 Task: Add the product "Charmin Ultra Soft 2-Ply 244 Sheets per Roll Toilet Paper (4 ct)" to cart from the store "DashMart".
Action: Mouse moved to (59, 83)
Screenshot: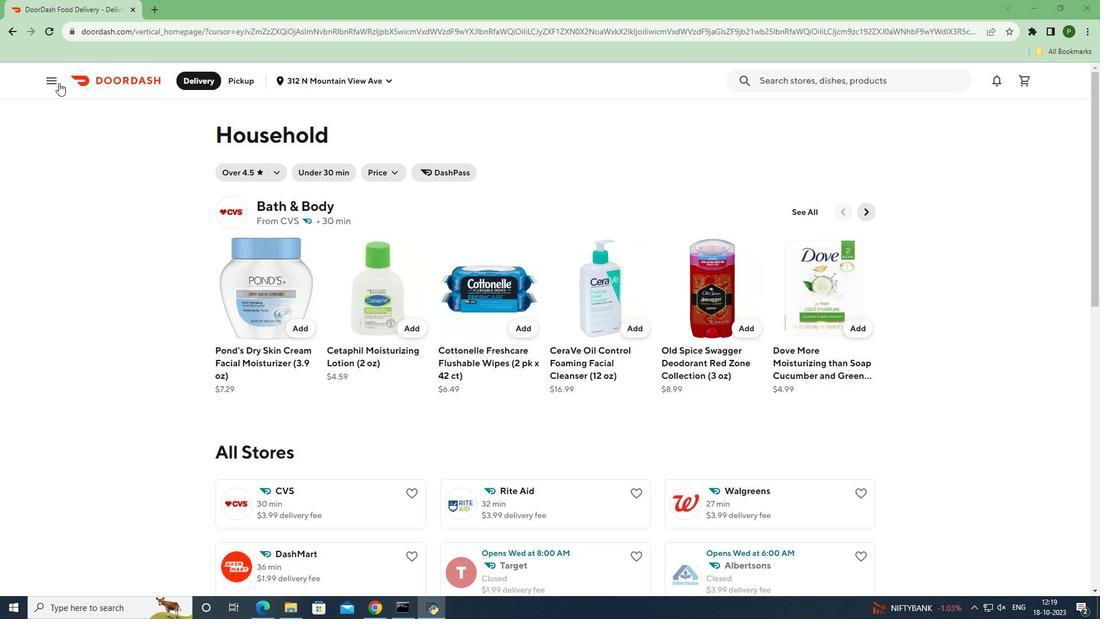 
Action: Mouse pressed left at (59, 83)
Screenshot: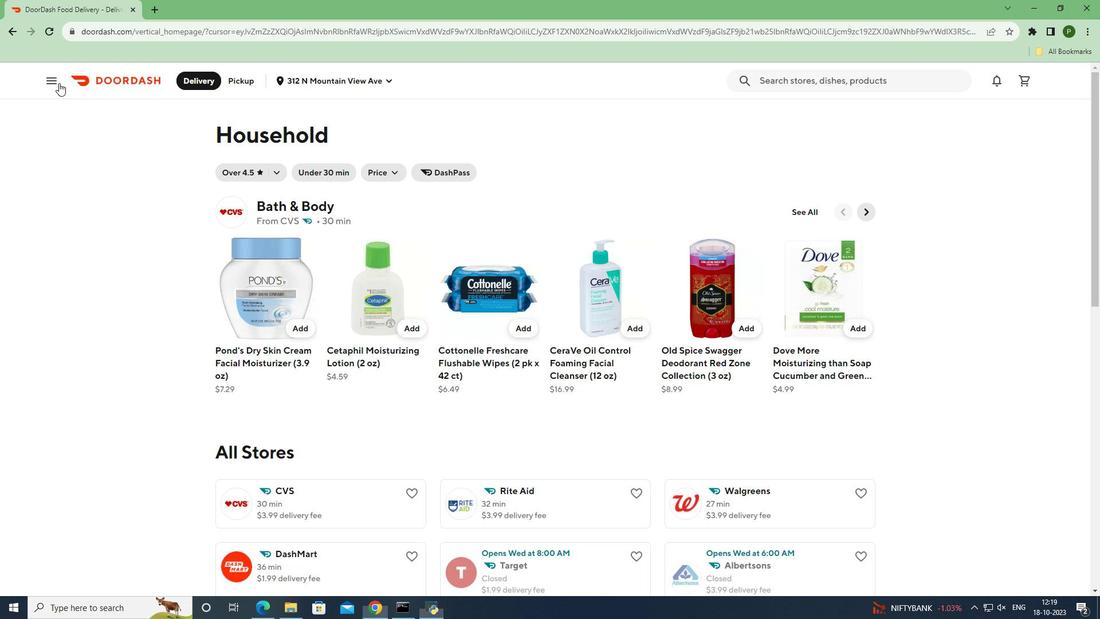 
Action: Mouse moved to (67, 165)
Screenshot: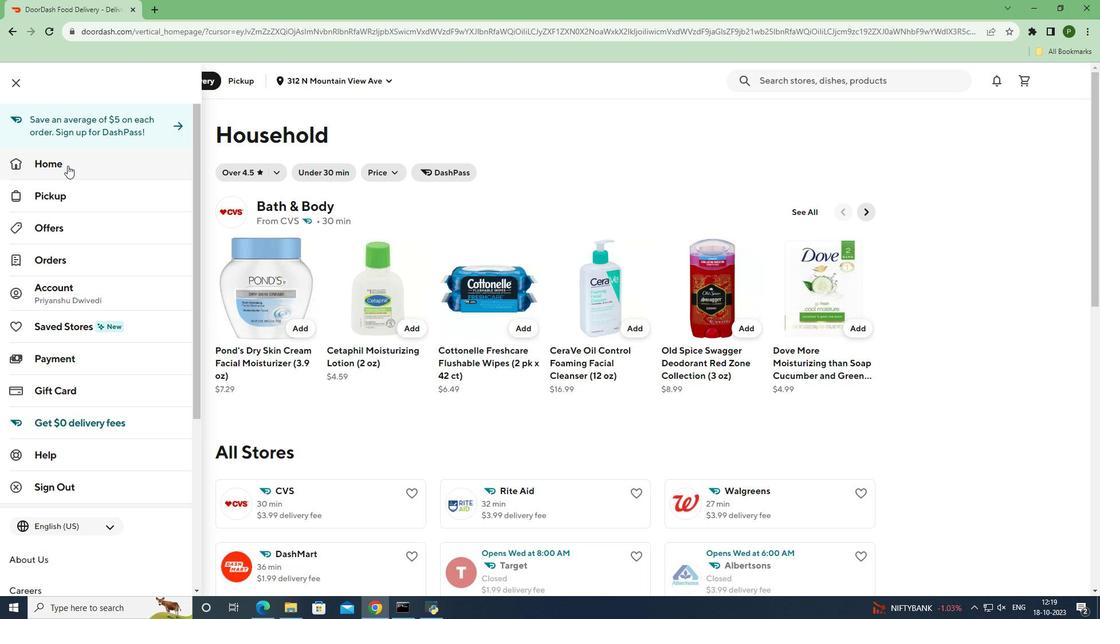 
Action: Mouse pressed left at (67, 165)
Screenshot: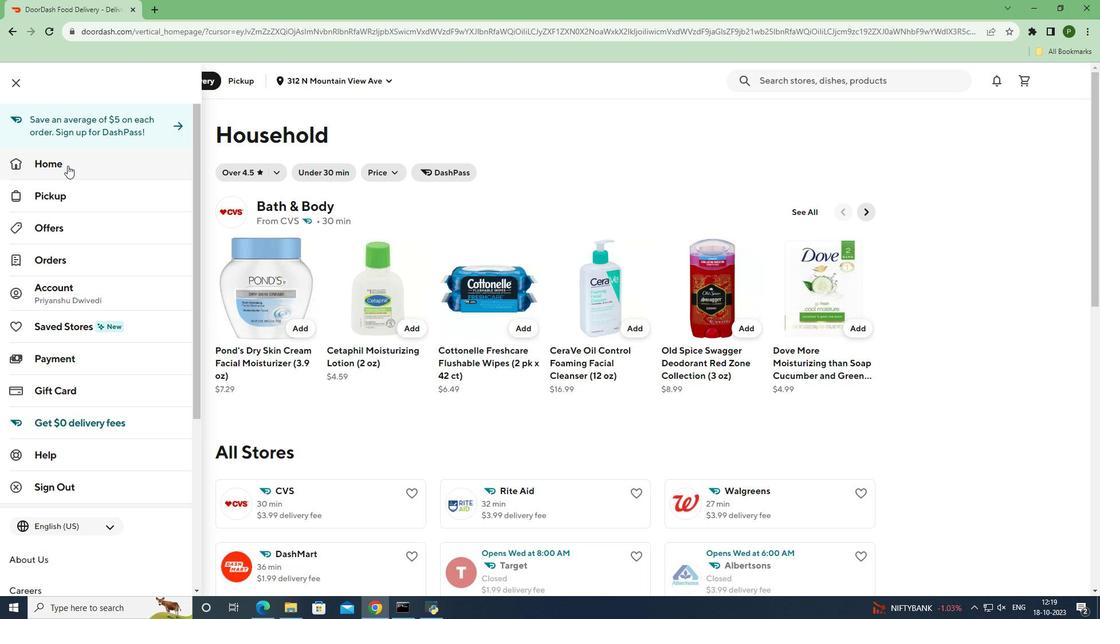 
Action: Mouse moved to (871, 123)
Screenshot: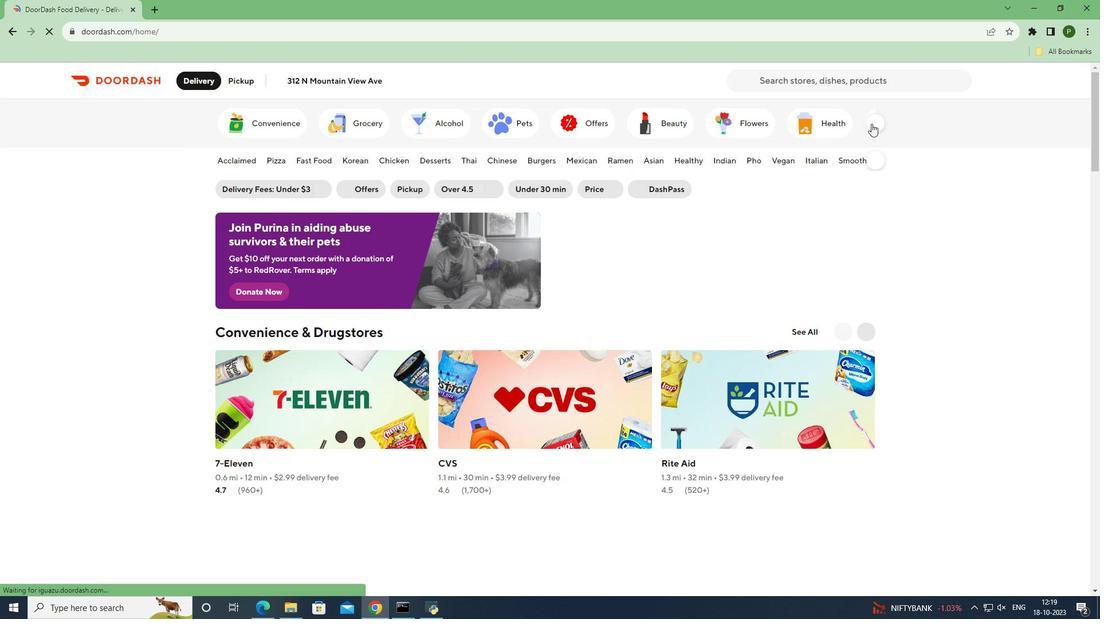 
Action: Mouse pressed left at (871, 123)
Screenshot: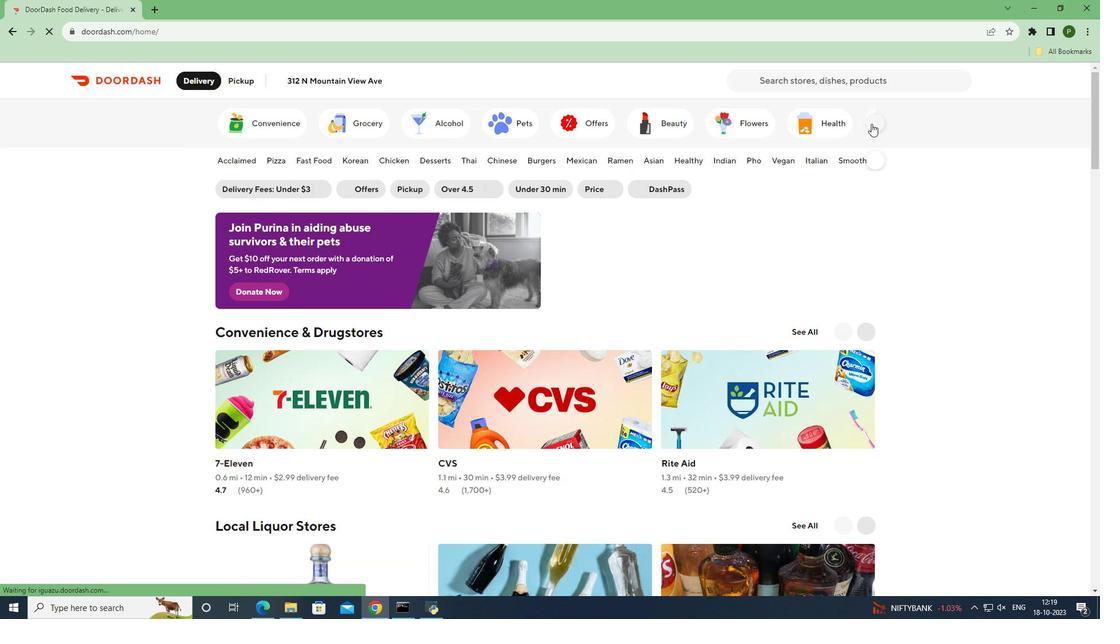 
Action: Mouse moved to (460, 124)
Screenshot: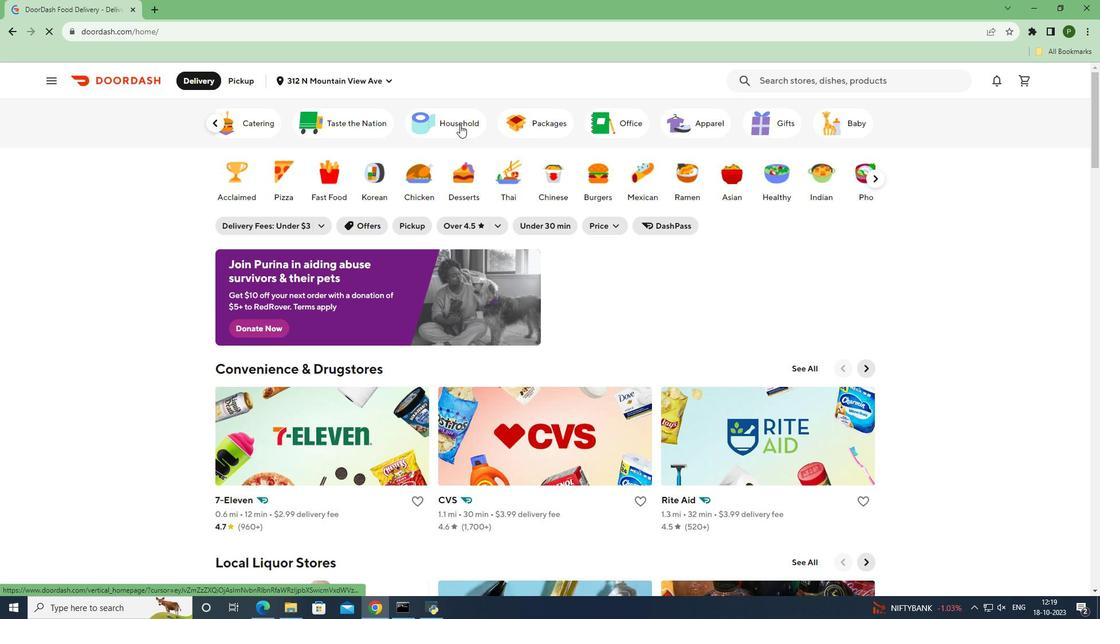 
Action: Mouse pressed left at (460, 124)
Screenshot: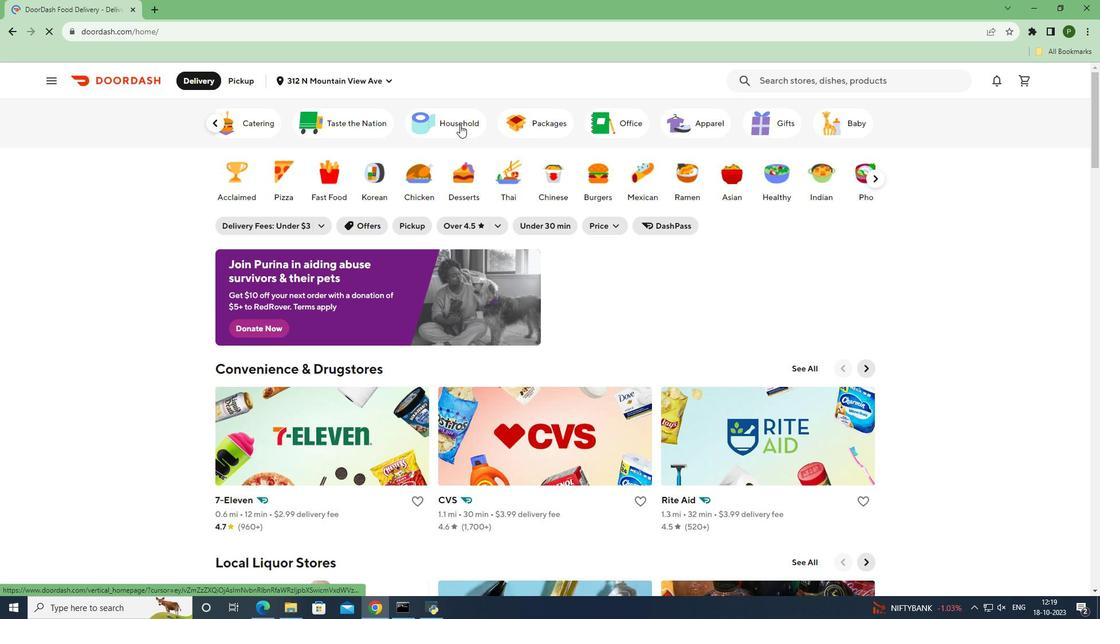 
Action: Mouse moved to (450, 197)
Screenshot: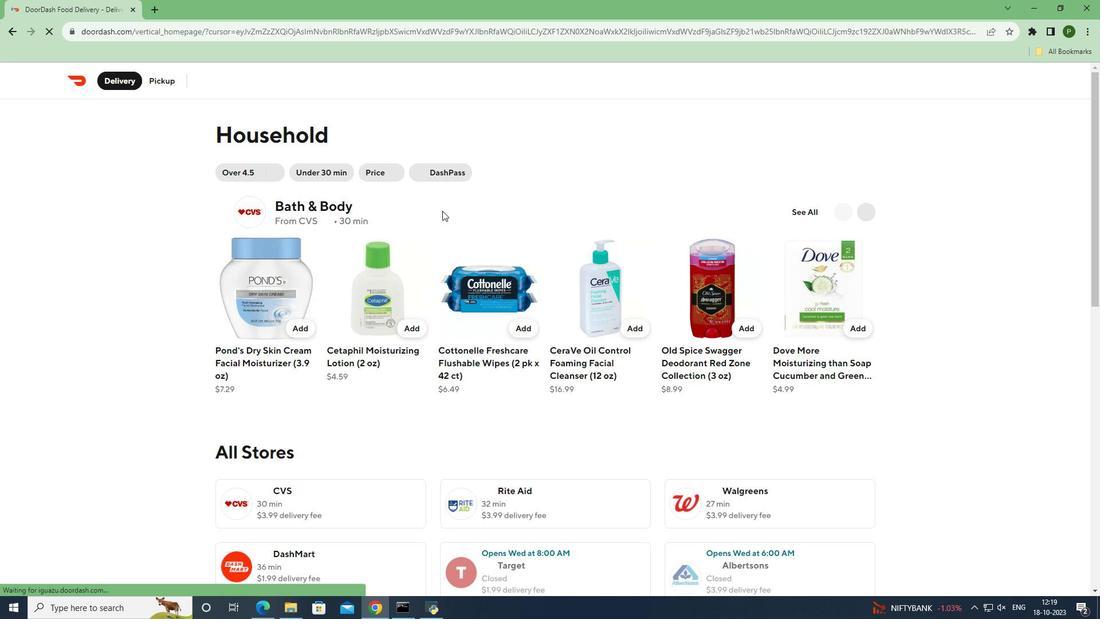 
Action: Mouse scrolled (450, 196) with delta (0, 0)
Screenshot: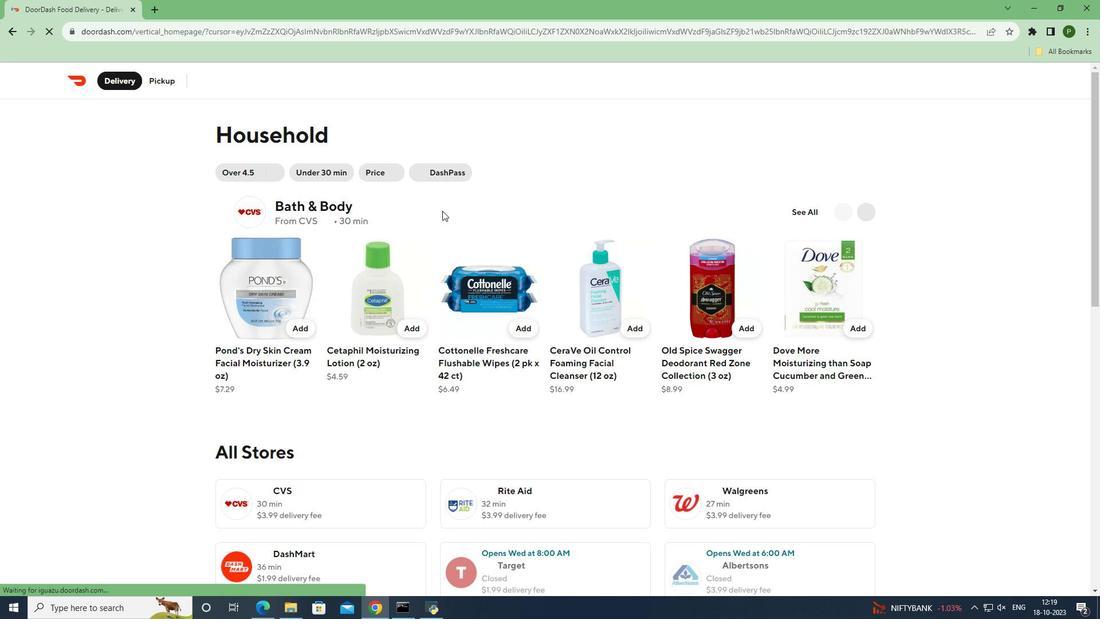 
Action: Mouse moved to (425, 240)
Screenshot: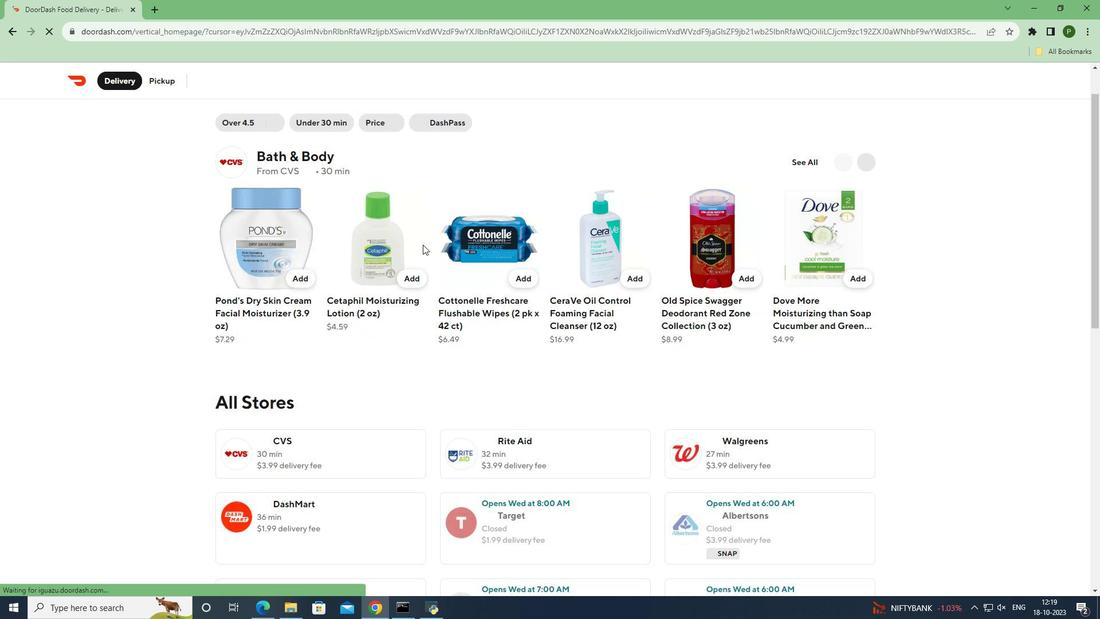 
Action: Mouse scrolled (425, 240) with delta (0, 0)
Screenshot: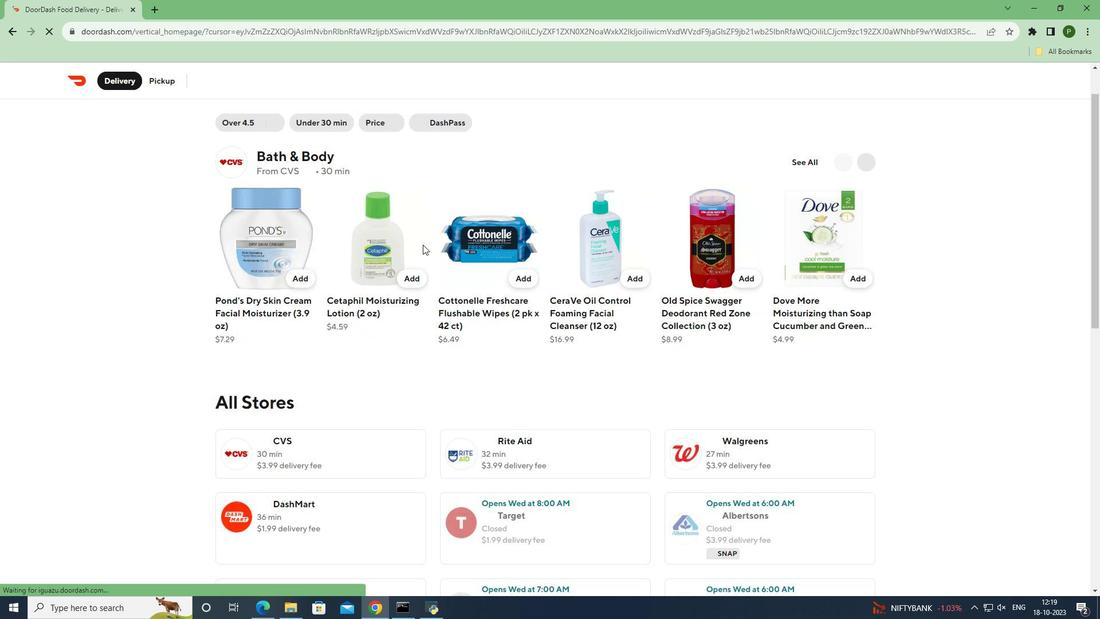 
Action: Mouse moved to (421, 247)
Screenshot: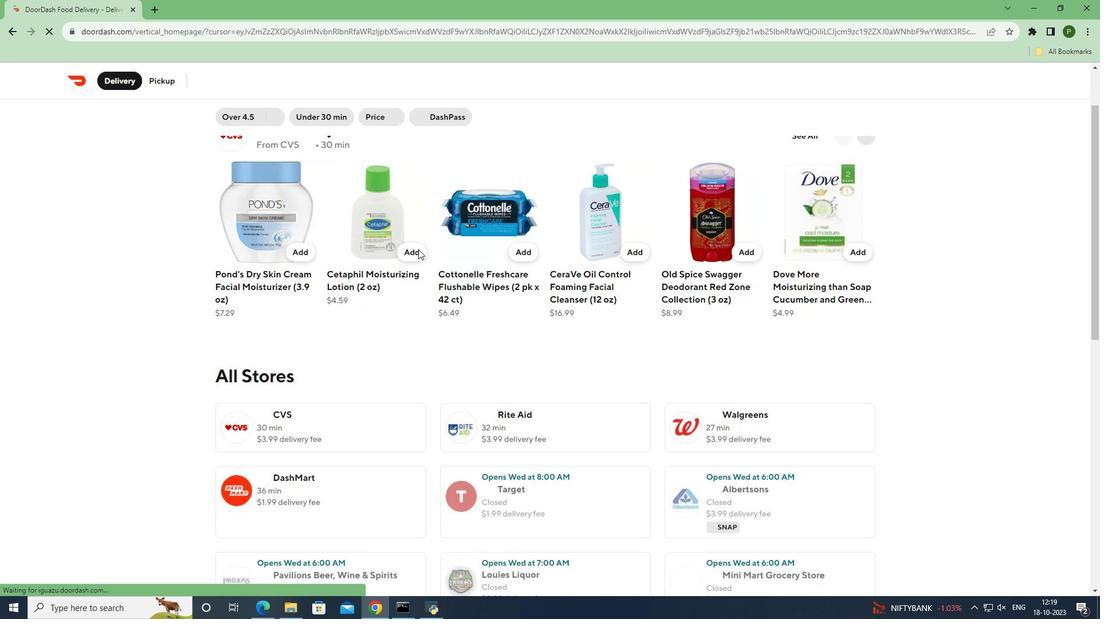 
Action: Mouse scrolled (421, 246) with delta (0, 0)
Screenshot: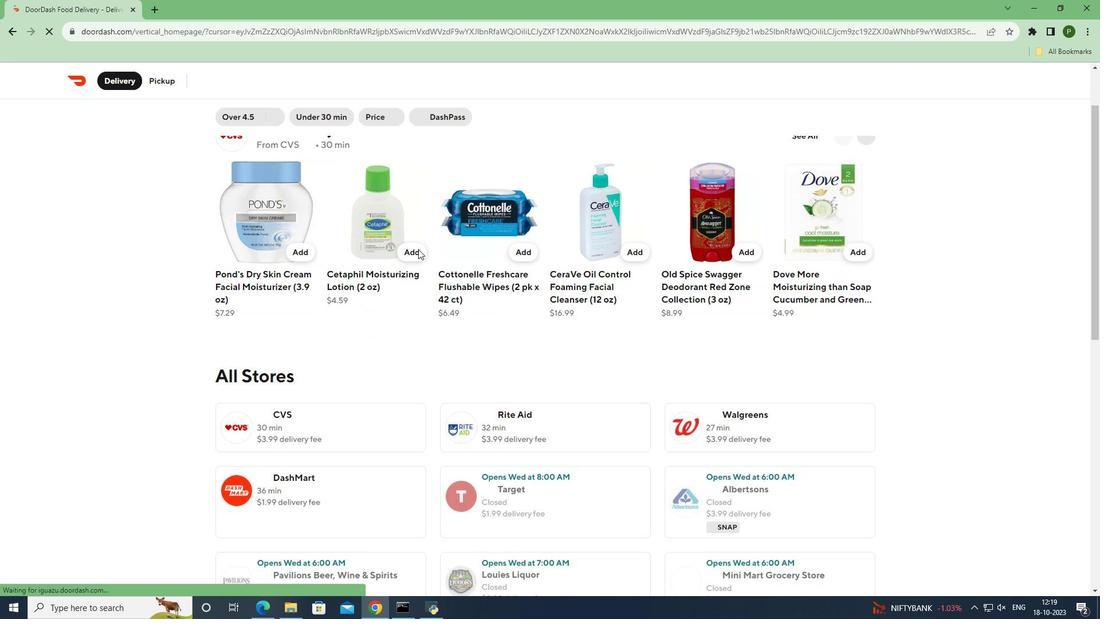 
Action: Mouse moved to (419, 248)
Screenshot: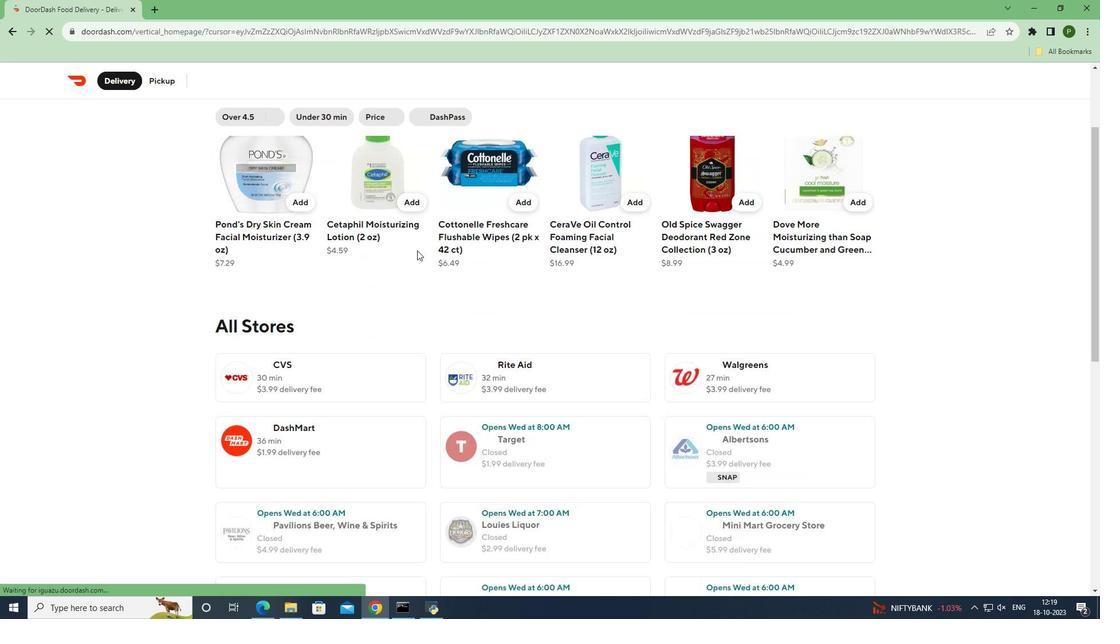 
Action: Mouse scrolled (419, 248) with delta (0, 0)
Screenshot: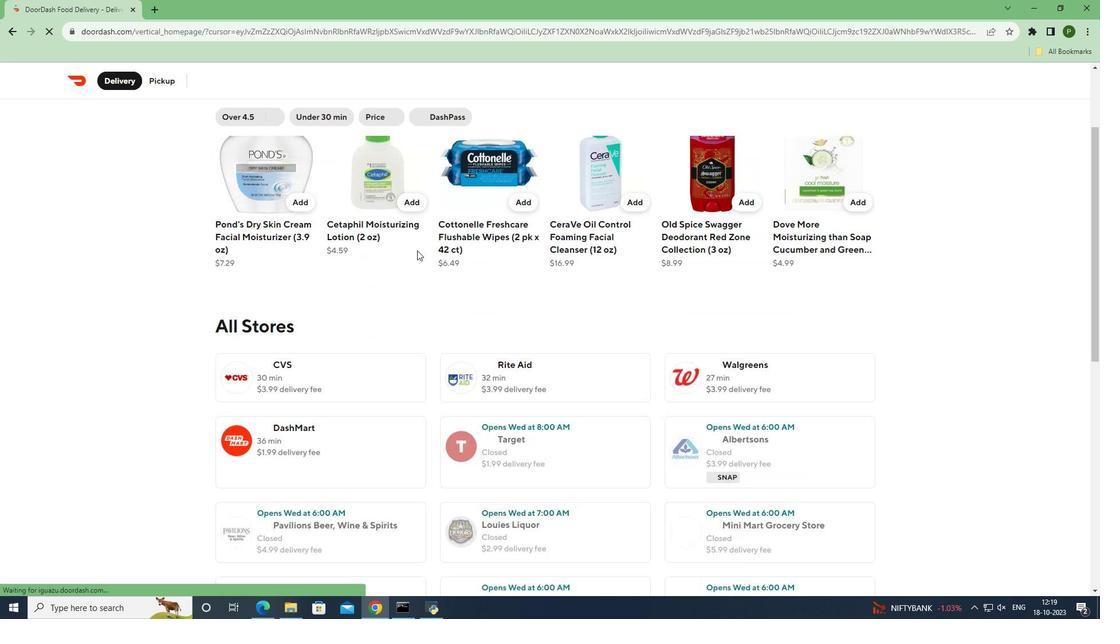 
Action: Mouse moved to (310, 330)
Screenshot: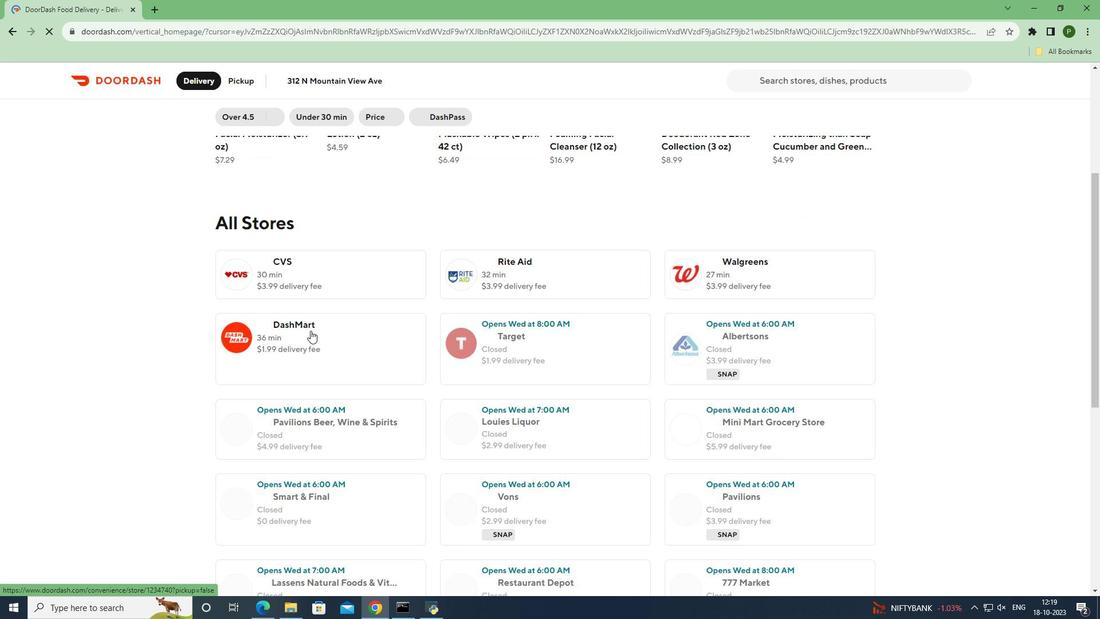 
Action: Mouse pressed left at (310, 330)
Screenshot: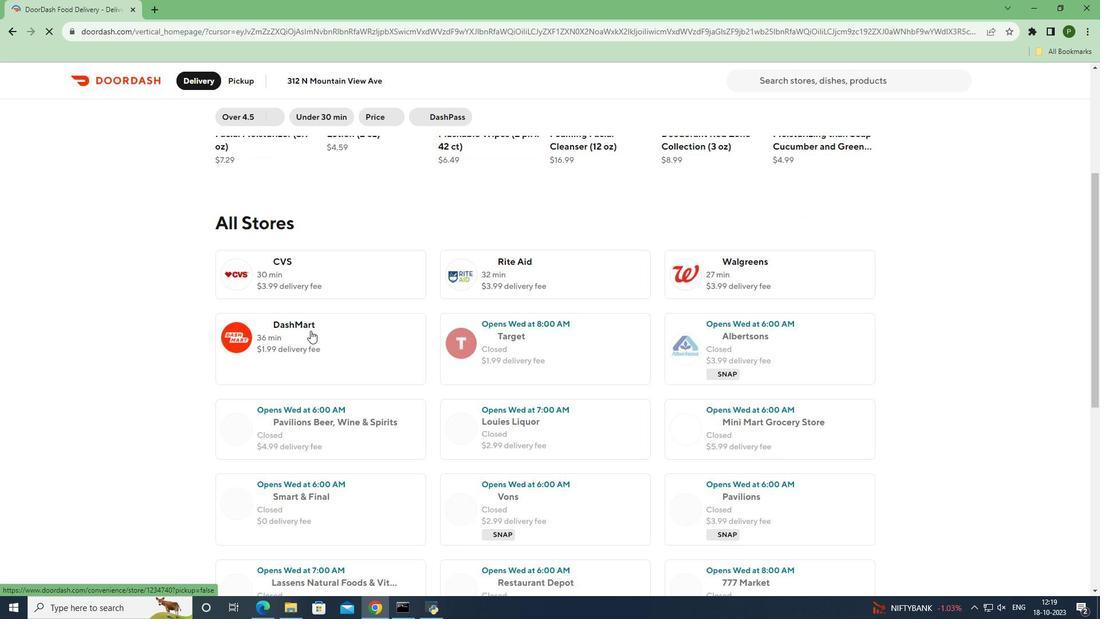 
Action: Mouse moved to (672, 182)
Screenshot: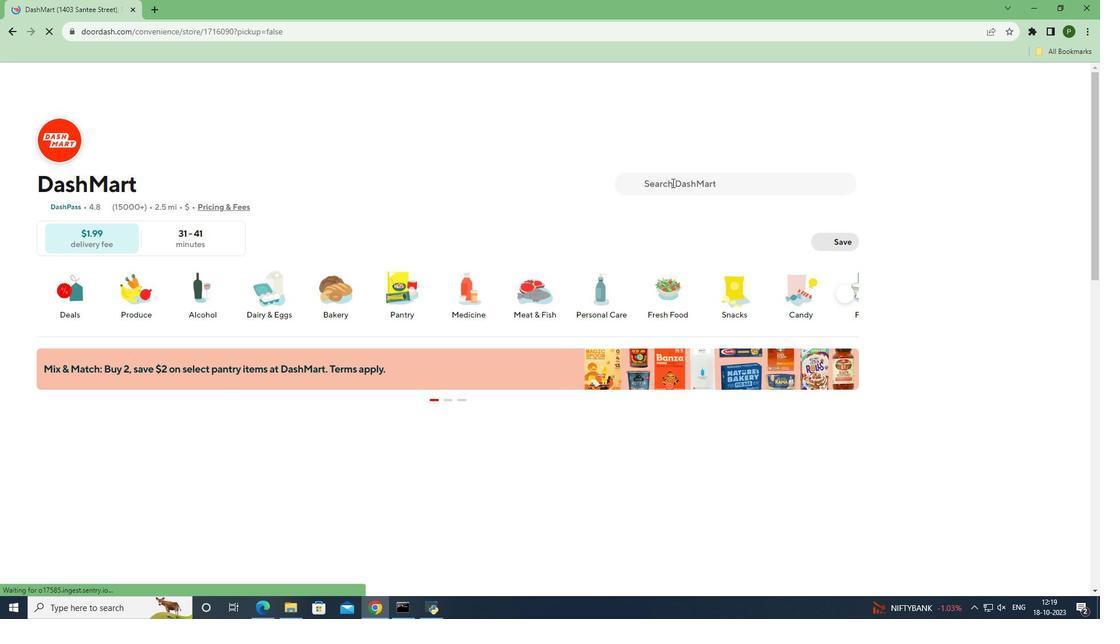 
Action: Mouse pressed left at (672, 182)
Screenshot: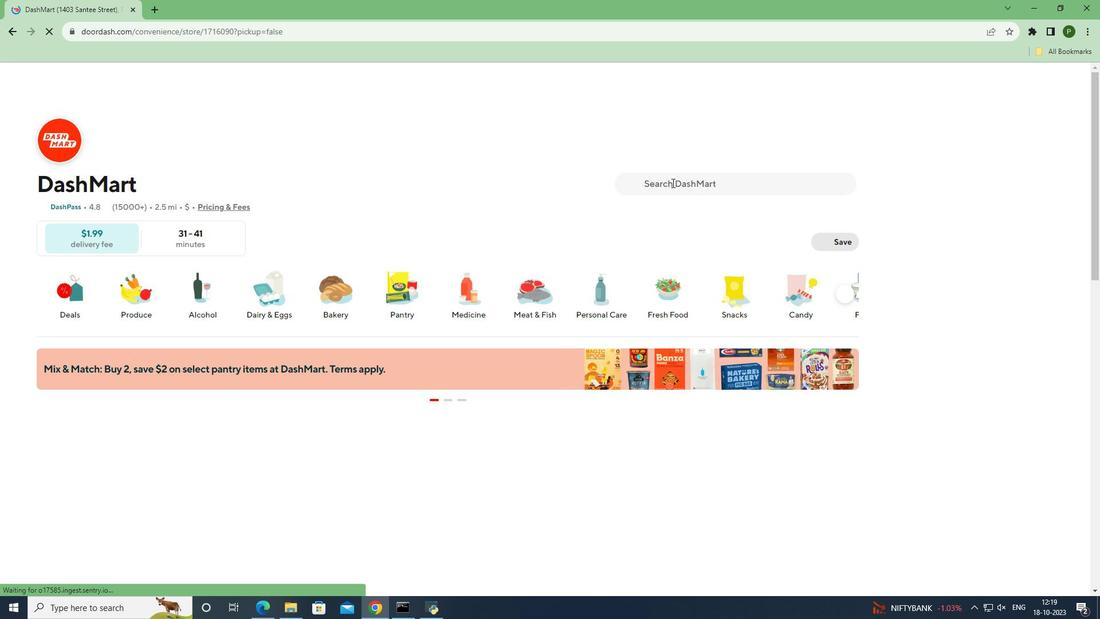 
Action: Key pressed <Key.caps_lock>C<Key.caps_lock>harmin<Key.space><Key.caps_lock>U<Key.caps_lock>ltra<Key.space><Key.caps_lock>S<Key.caps_lock>oft<Key.space>2-<Key.caps_lock>P<Key.caps_lock>ly<Key.space>244<Key.space><Key.caps_lock>S<Key.caps_lock>heets<Key.space>per<Key.space><Key.caps_lock>R<Key.caps_lock>oll<Key.space><Key.caps_lock>T<Key.caps_lock>oilet<Key.space><Key.caps_lock>P<Key.caps_lock>aper<Key.space><Key.shift_r>(4<Key.space>ct<Key.shift_r>)
Screenshot: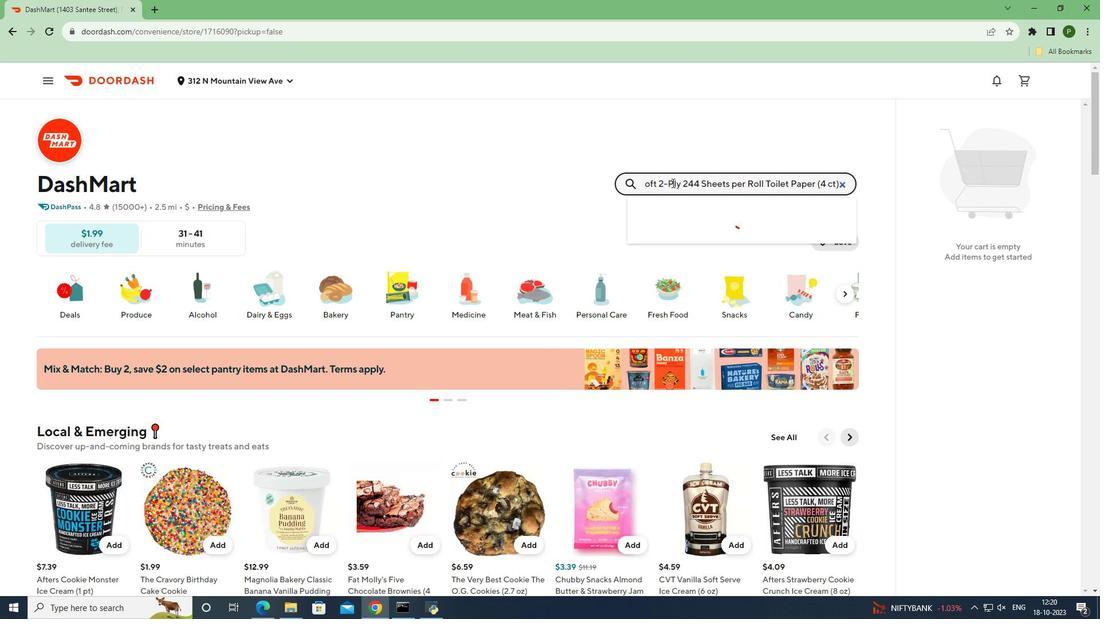 
Action: Mouse moved to (704, 397)
Screenshot: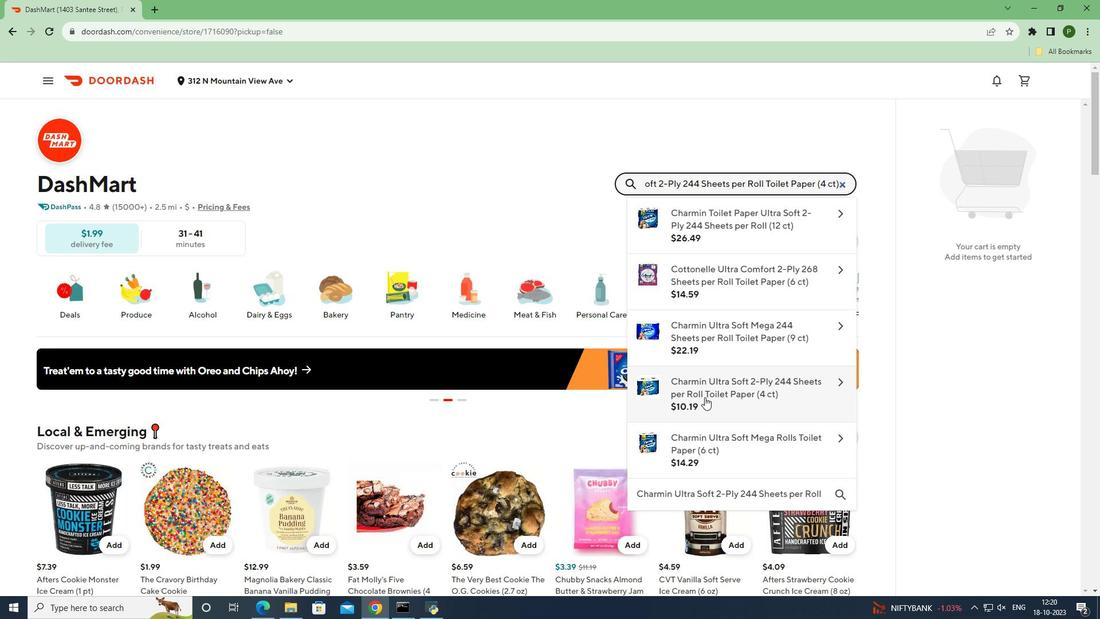 
Action: Mouse pressed left at (704, 397)
Screenshot: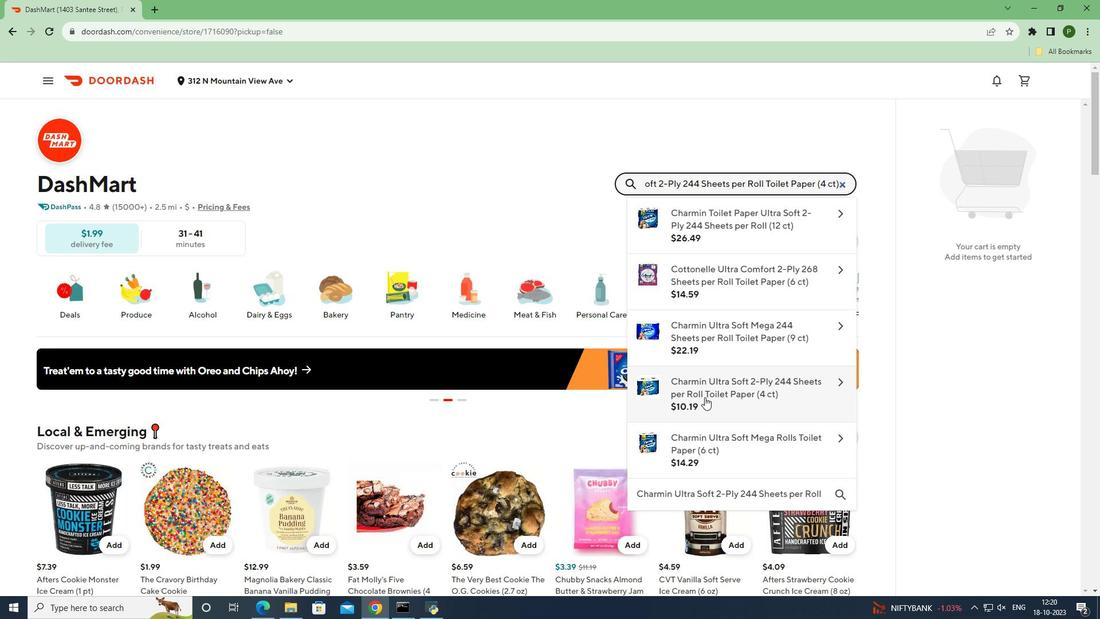 
Action: Mouse moved to (728, 565)
Screenshot: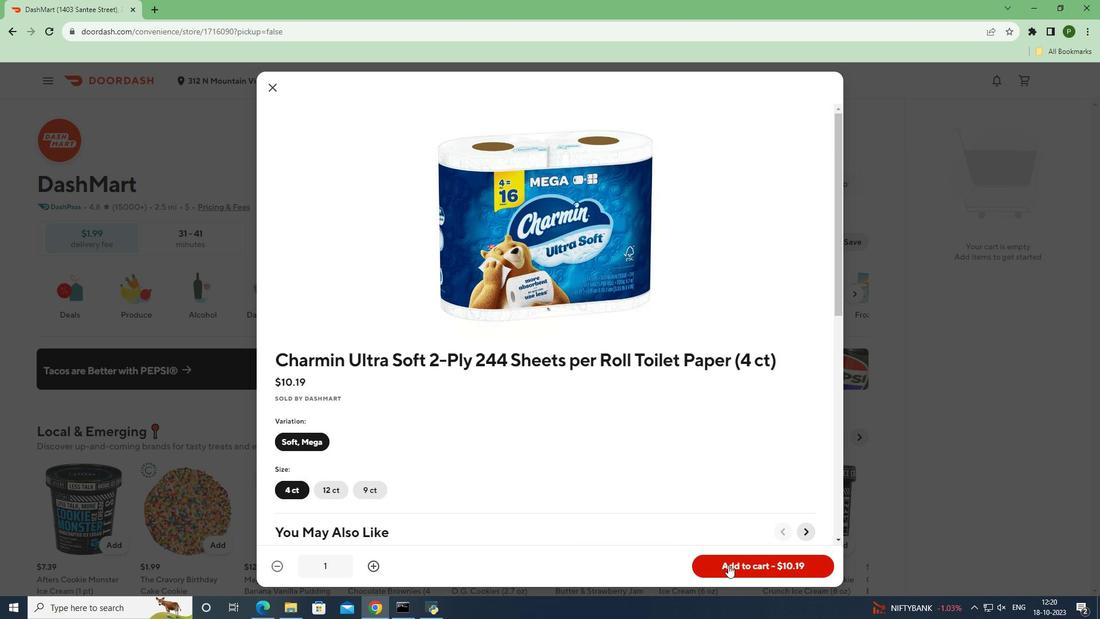 
Action: Mouse pressed left at (728, 565)
Screenshot: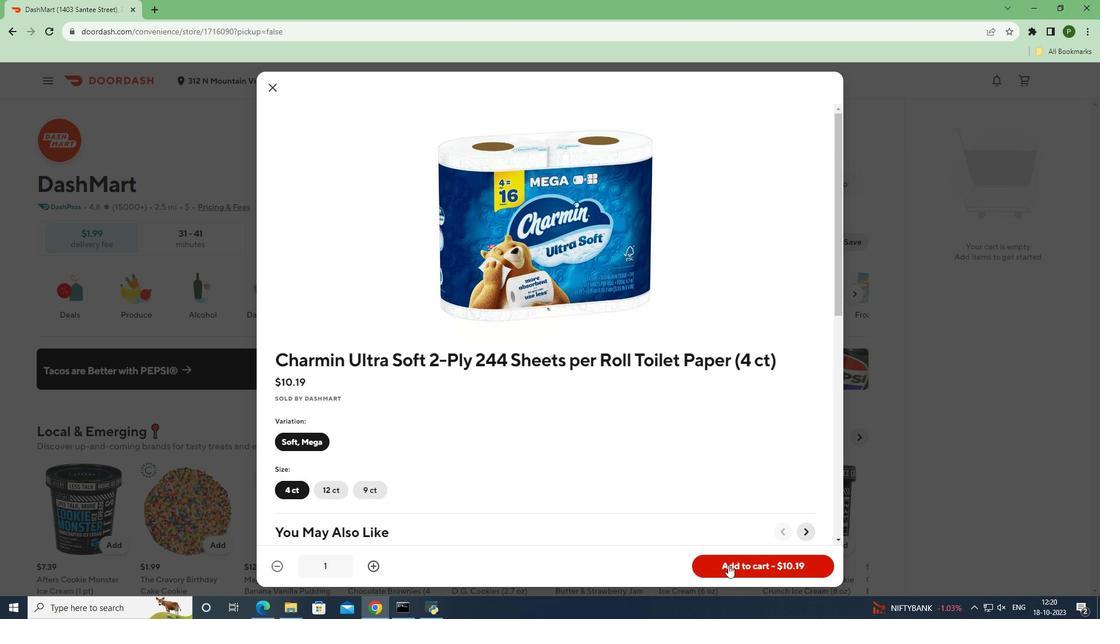 
Action: Mouse moved to (904, 457)
Screenshot: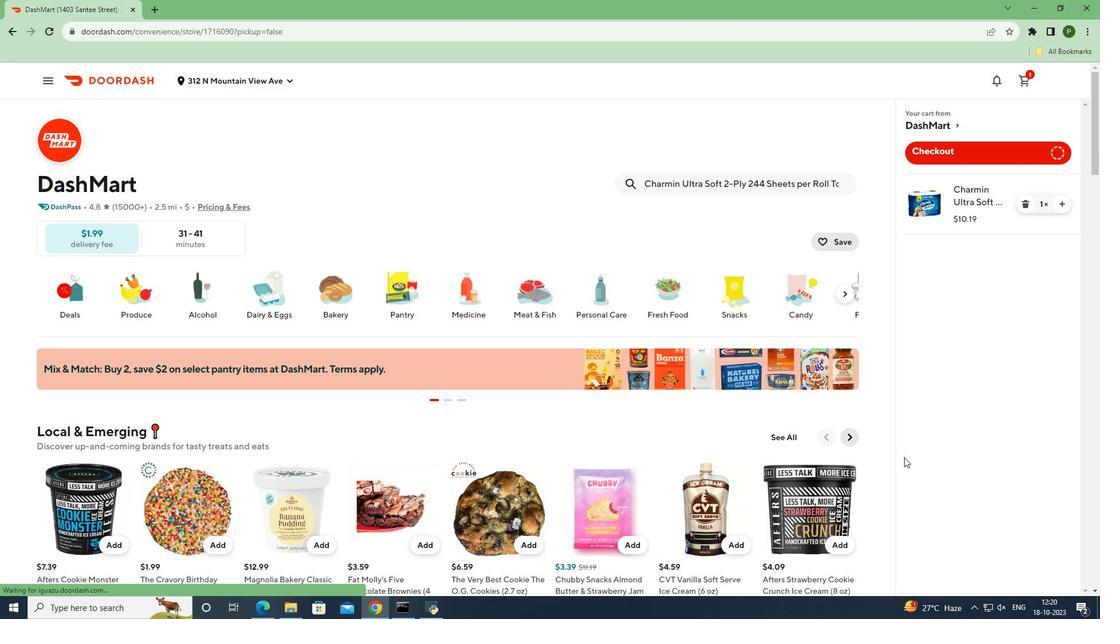 
